 Task: Filter people by current company Wipro.
Action: Mouse moved to (285, 80)
Screenshot: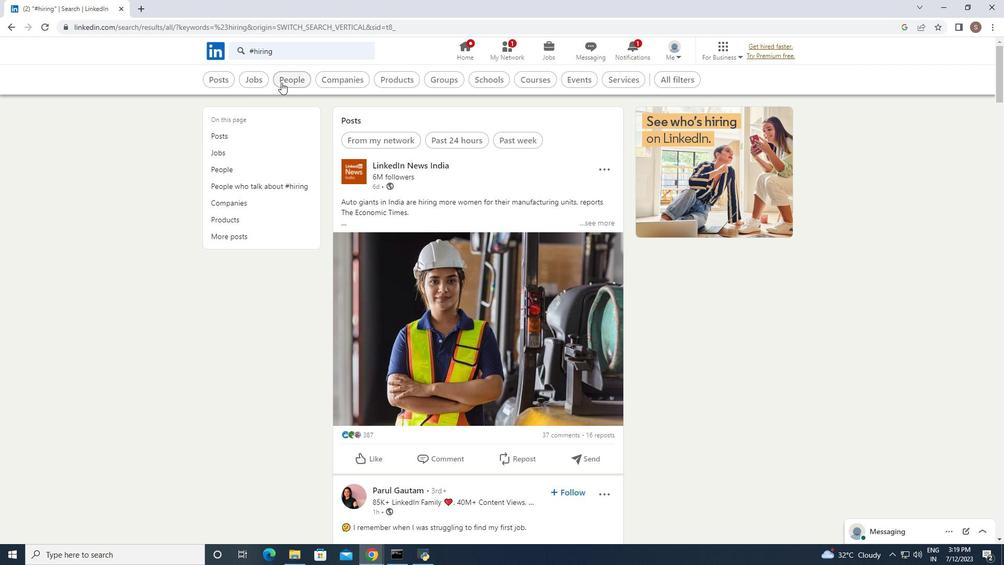
Action: Mouse pressed left at (285, 80)
Screenshot: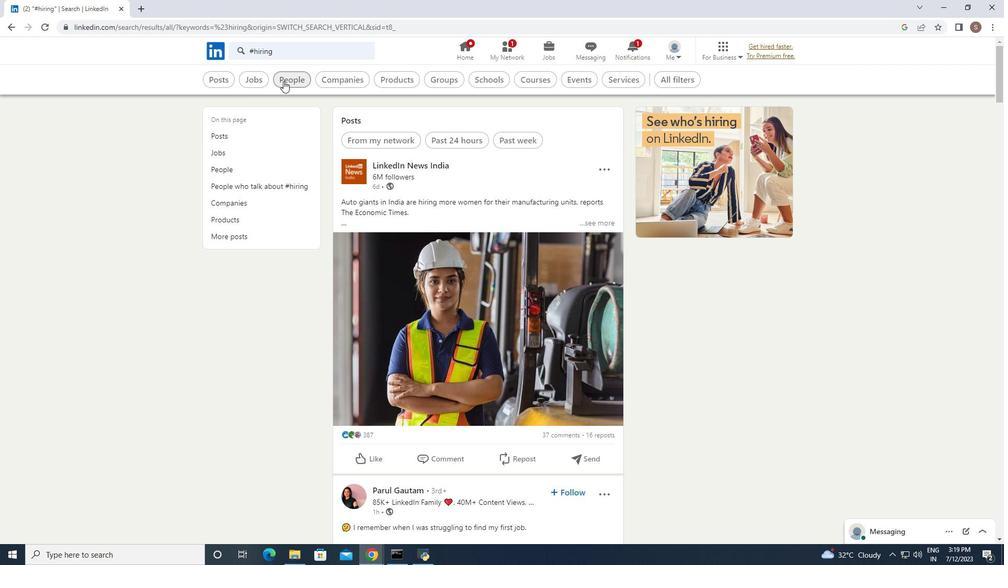 
Action: Mouse moved to (441, 74)
Screenshot: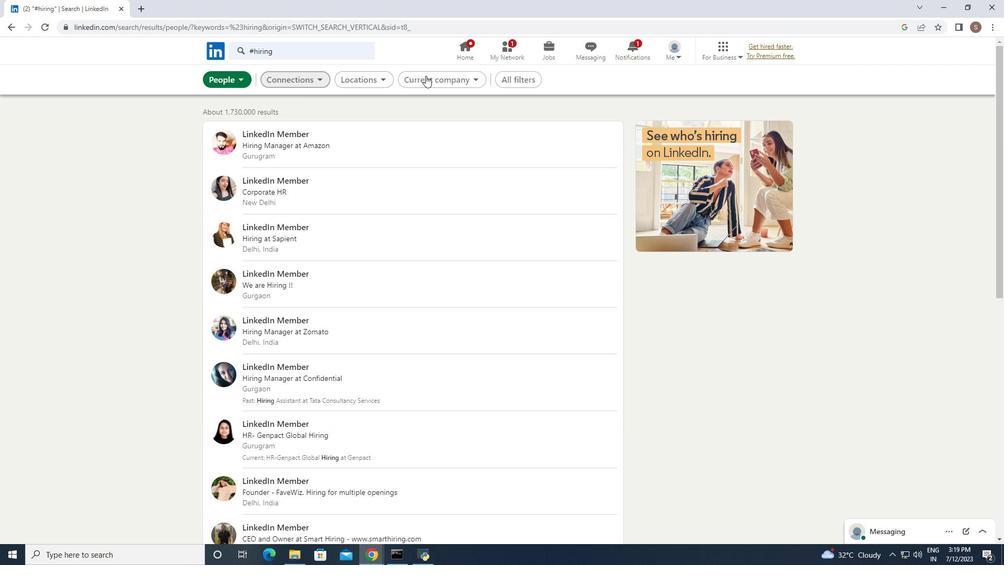 
Action: Mouse pressed left at (441, 74)
Screenshot: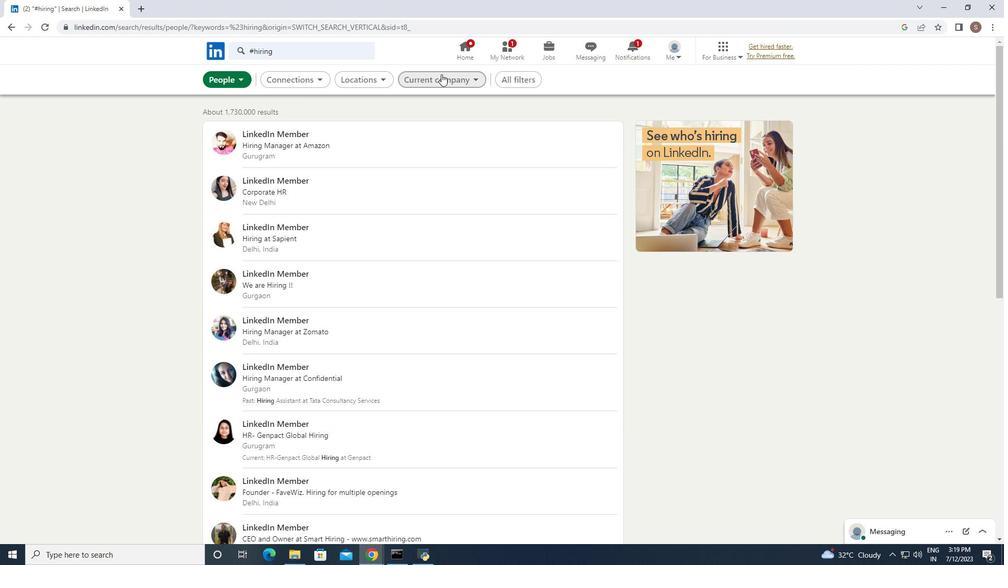 
Action: Mouse moved to (376, 181)
Screenshot: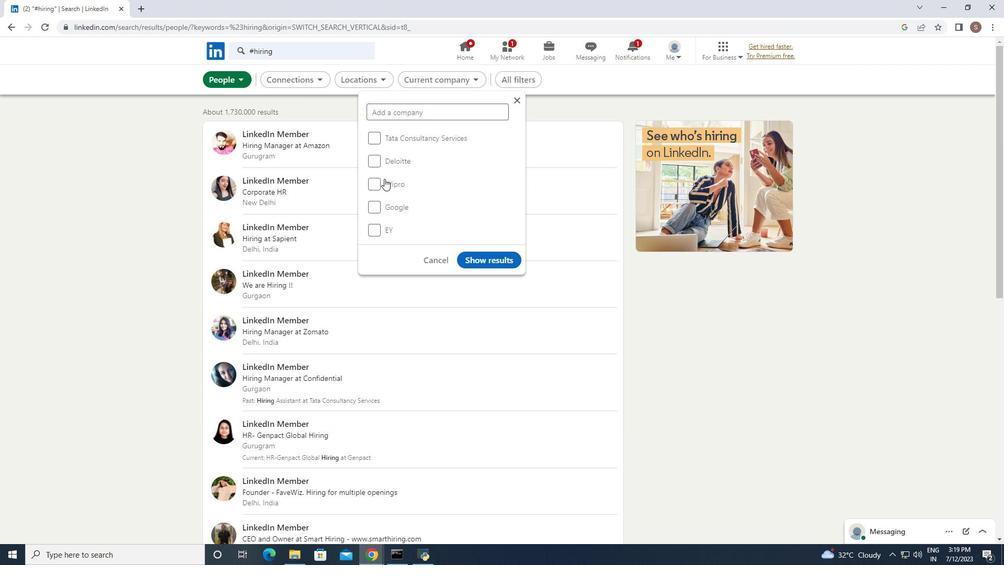 
Action: Mouse pressed left at (376, 181)
Screenshot: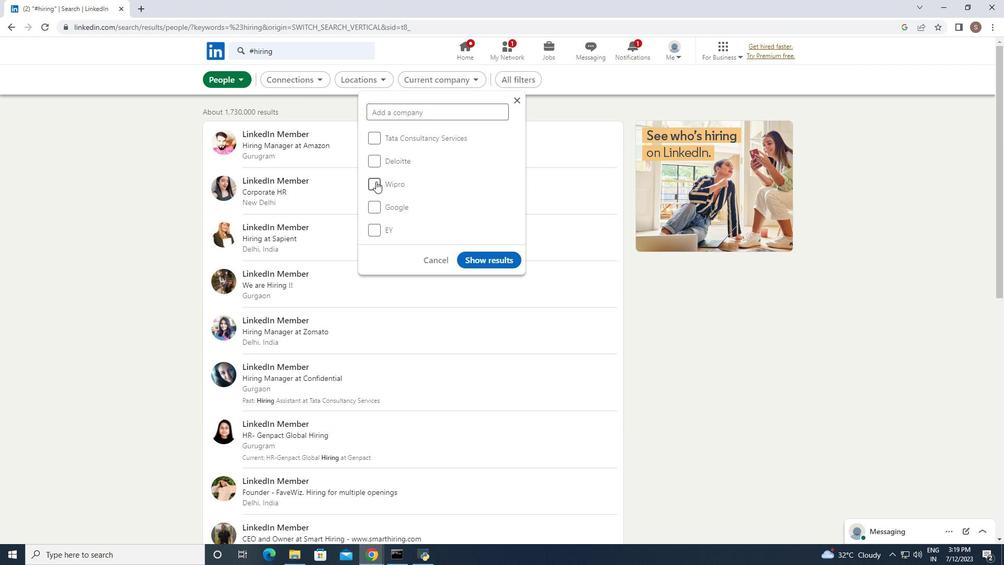 
Action: Mouse moved to (480, 258)
Screenshot: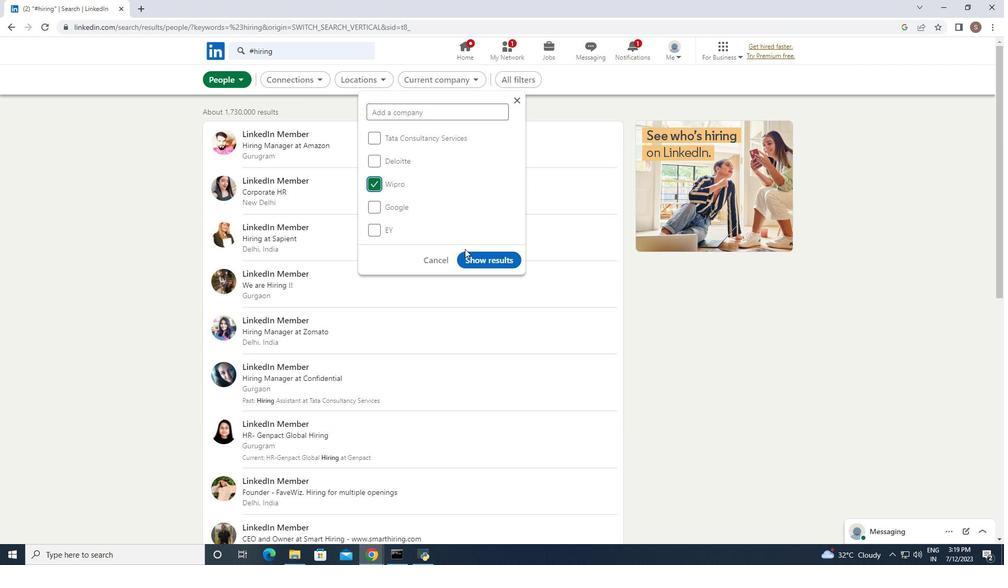 
Action: Mouse pressed left at (480, 258)
Screenshot: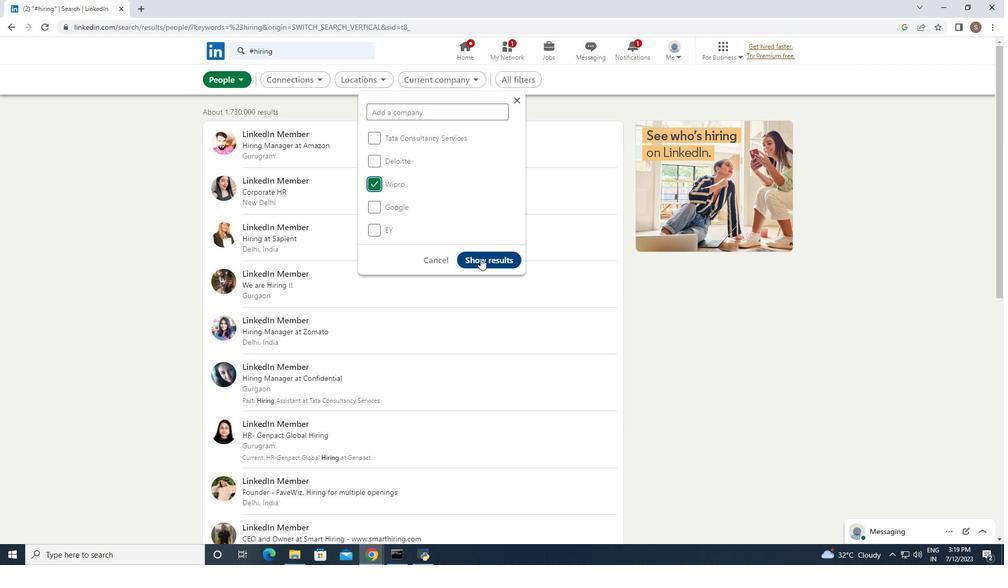 
